 Task: Select the wordWrapColumn in the word wrap.
Action: Mouse moved to (18, 535)
Screenshot: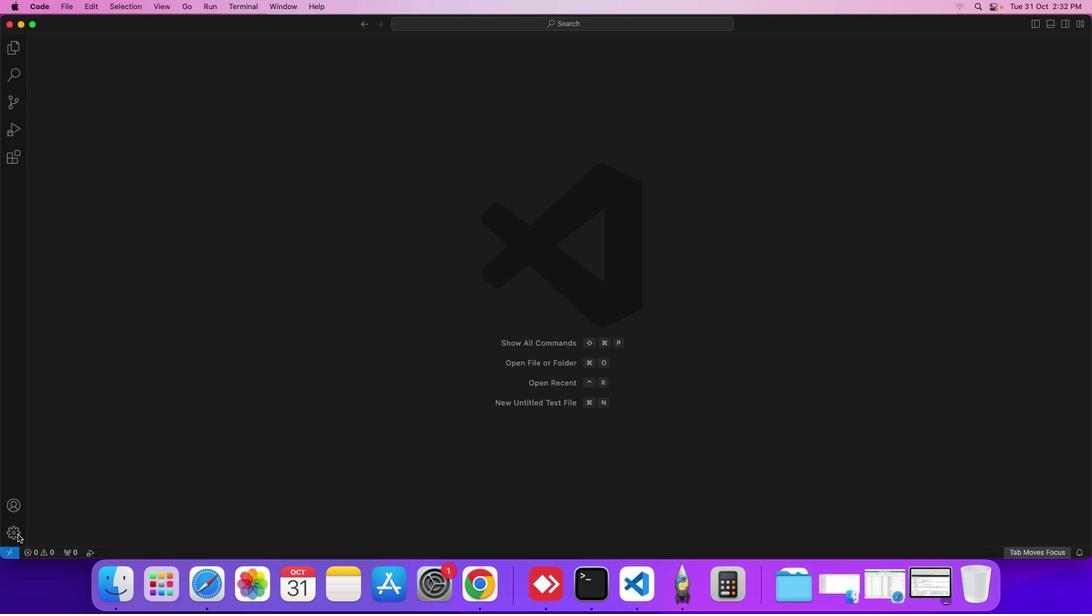 
Action: Mouse pressed left at (18, 535)
Screenshot: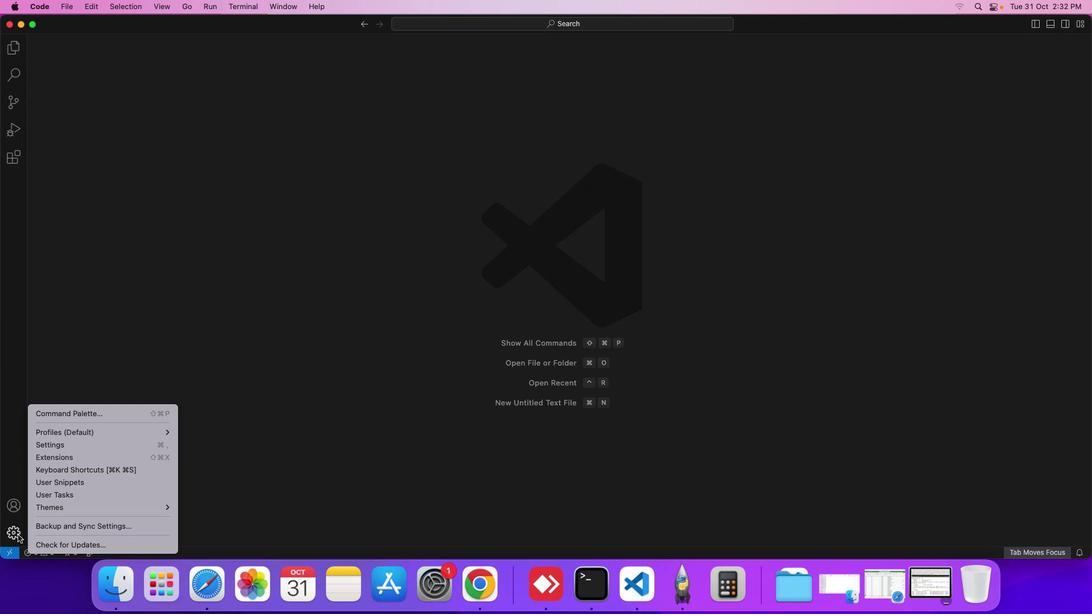 
Action: Mouse moved to (113, 448)
Screenshot: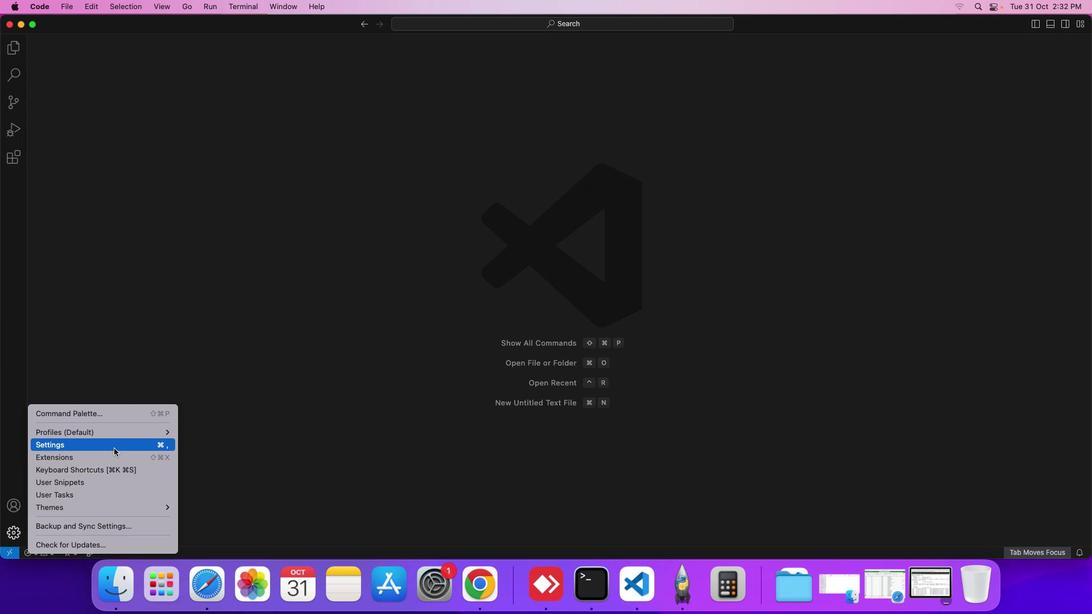 
Action: Mouse pressed left at (113, 448)
Screenshot: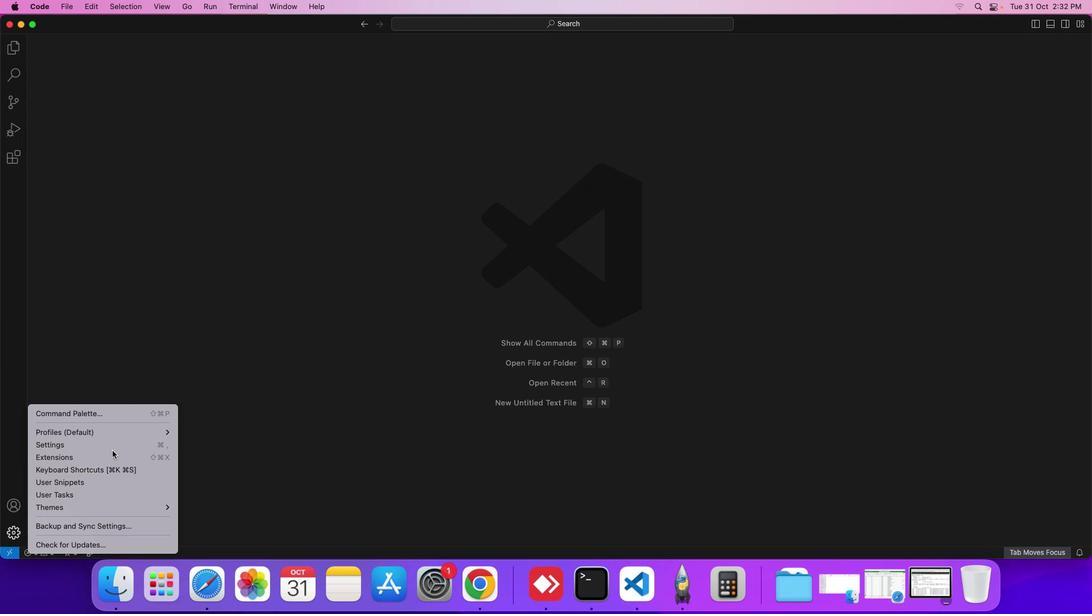 
Action: Mouse moved to (388, 496)
Screenshot: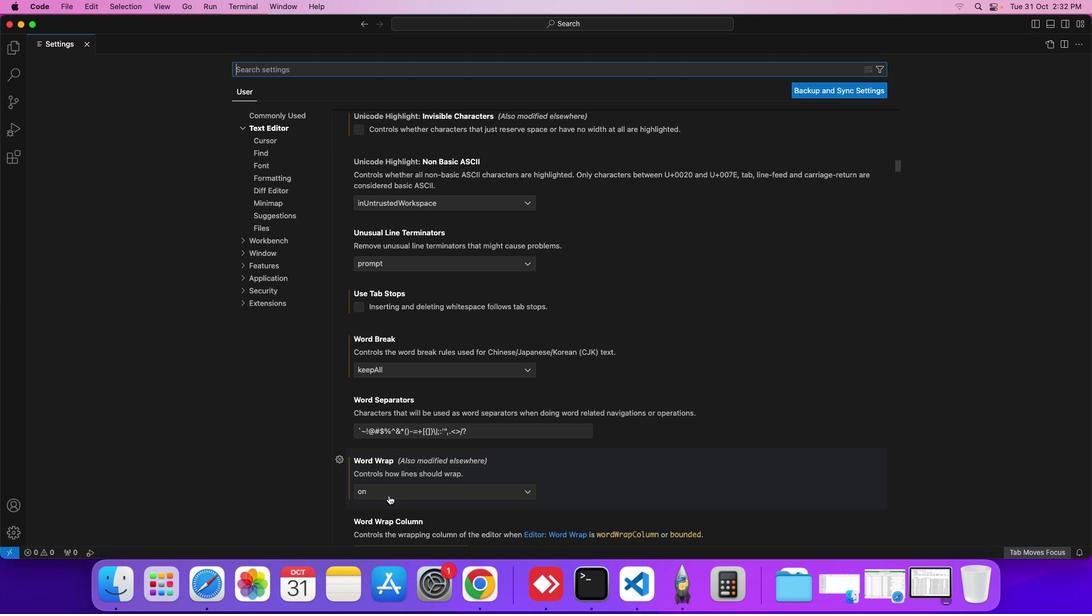 
Action: Mouse pressed left at (388, 496)
Screenshot: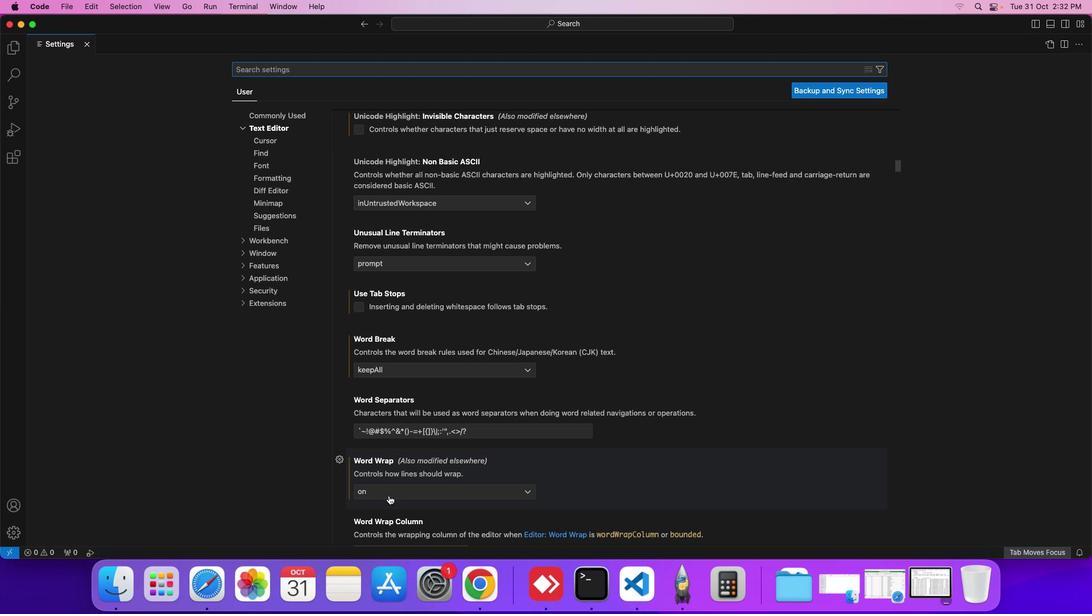 
Action: Mouse moved to (383, 467)
Screenshot: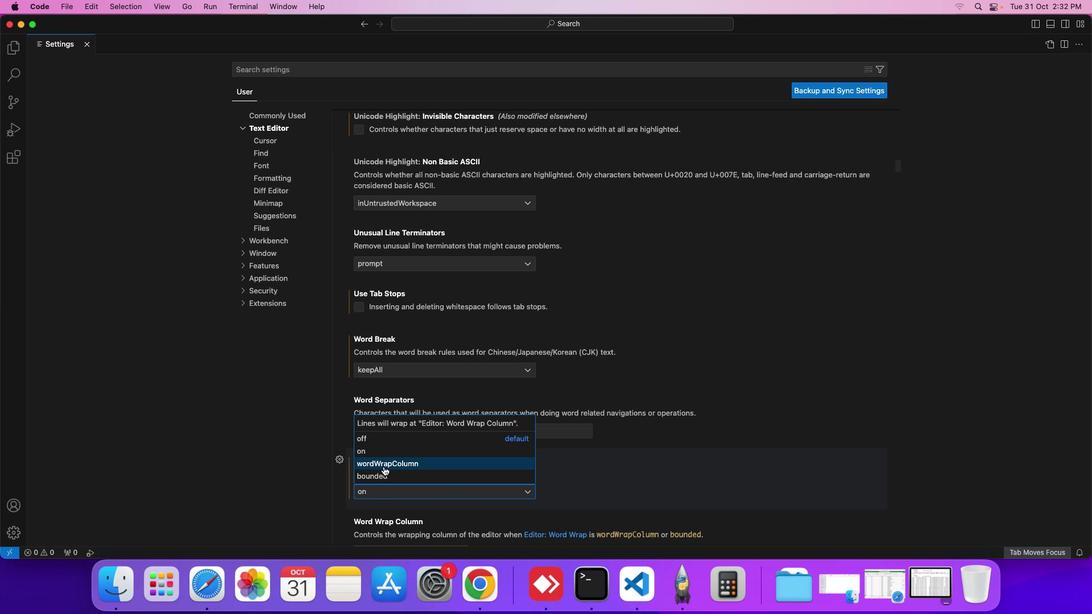 
Action: Mouse pressed left at (383, 467)
Screenshot: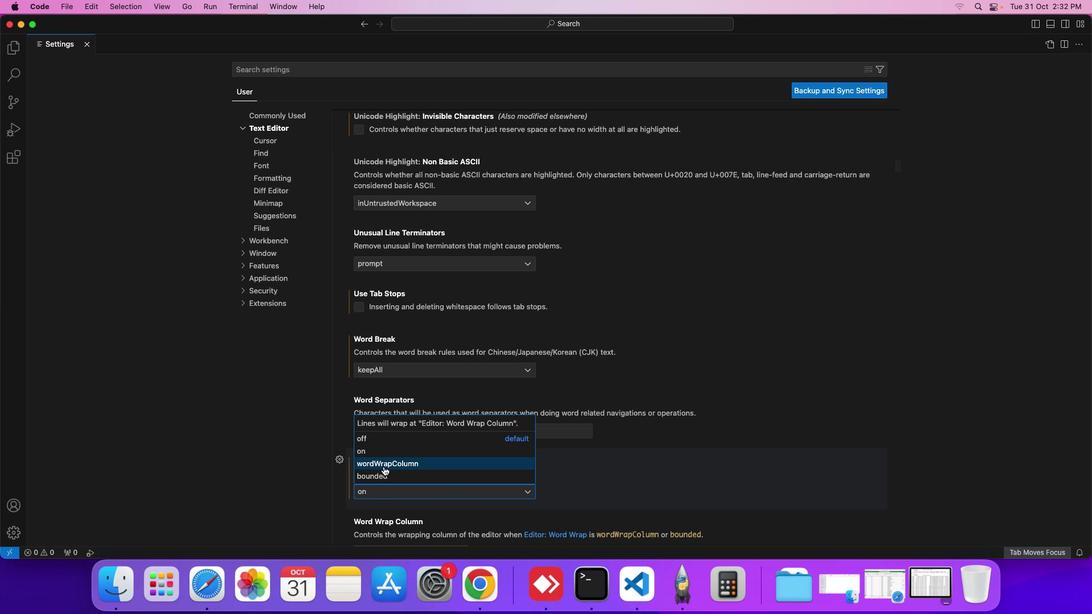 
Action: Mouse moved to (677, 275)
Screenshot: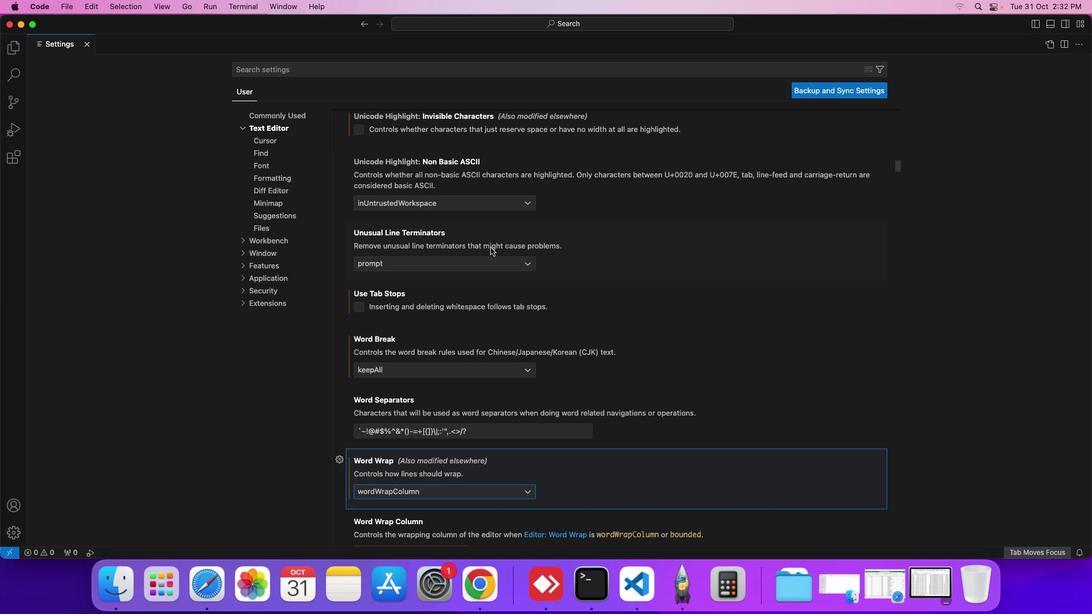 
